 Task: Create a sub task System Test and UAT for the task  Develop a new online tool for online product reviews in the project AutoFlow , assign it to team member softage.4@softage.net and update the status of the sub task to  Completed , set the priority of the sub task to High
Action: Mouse moved to (373, 367)
Screenshot: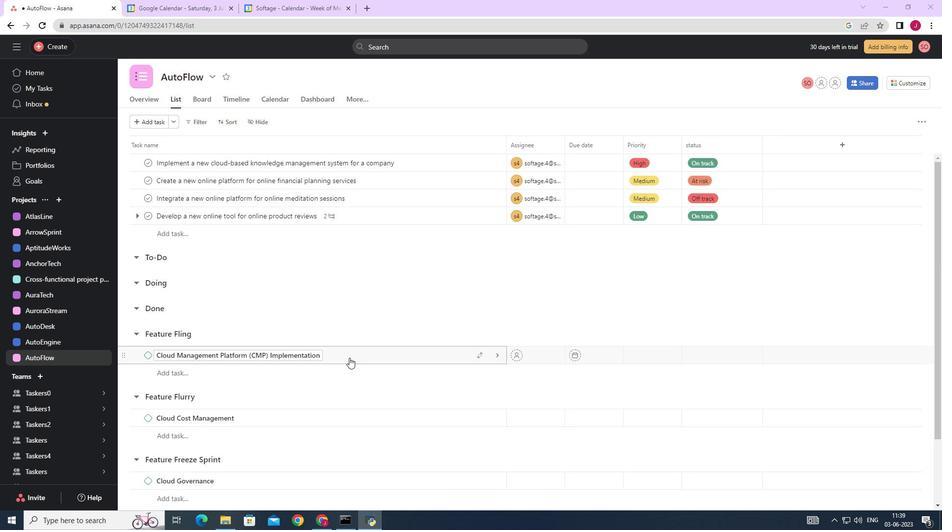 
Action: Mouse scrolled (373, 367) with delta (0, 0)
Screenshot: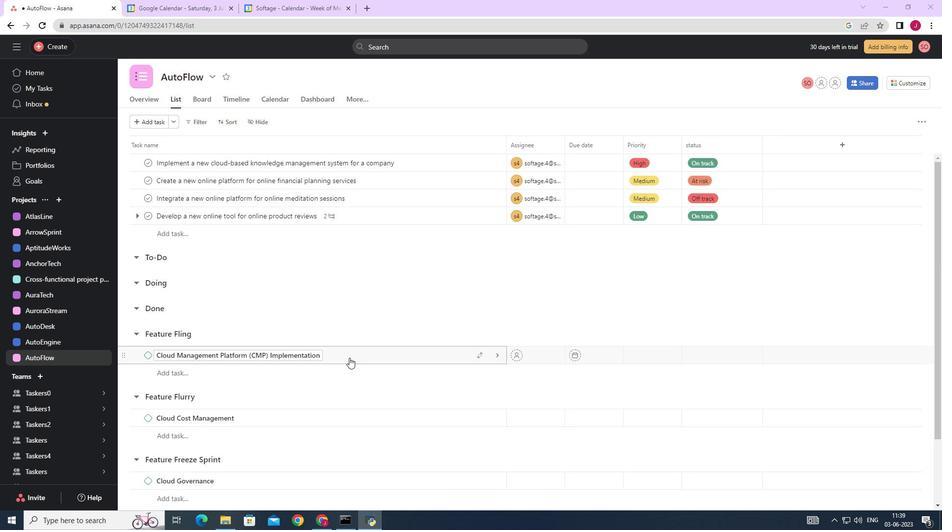 
Action: Mouse moved to (376, 369)
Screenshot: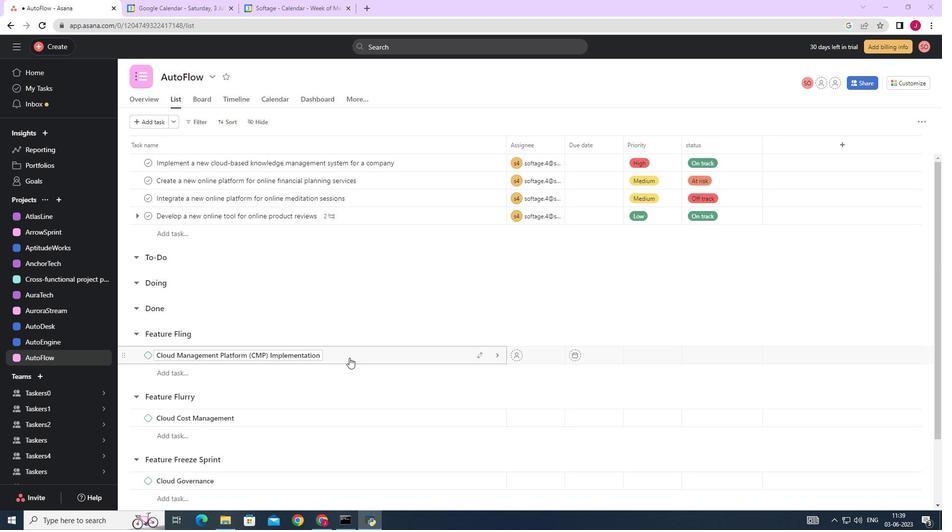 
Action: Mouse scrolled (376, 368) with delta (0, 0)
Screenshot: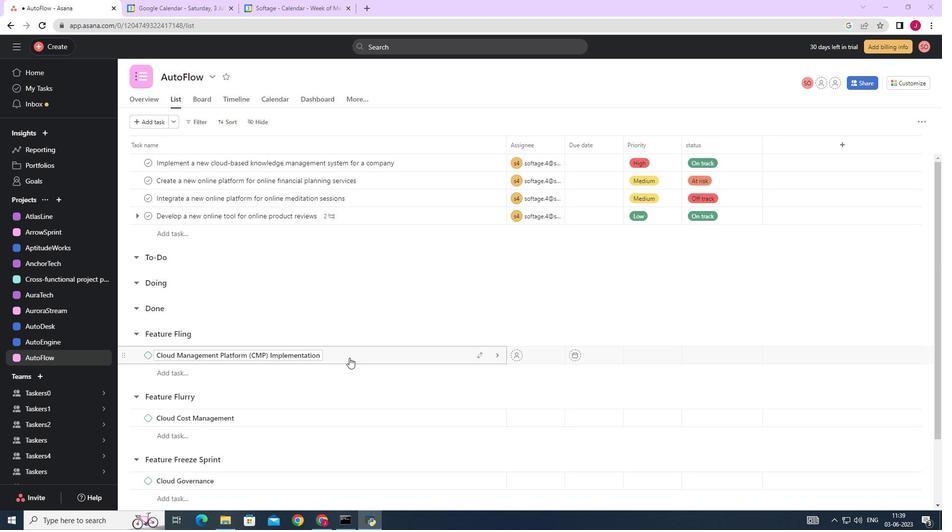 
Action: Mouse scrolled (376, 368) with delta (0, 0)
Screenshot: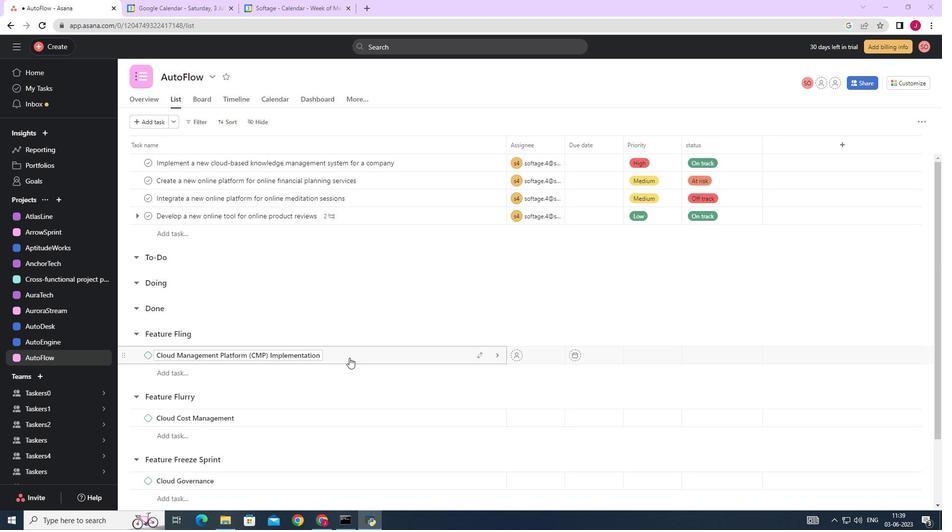 
Action: Mouse scrolled (376, 368) with delta (0, 0)
Screenshot: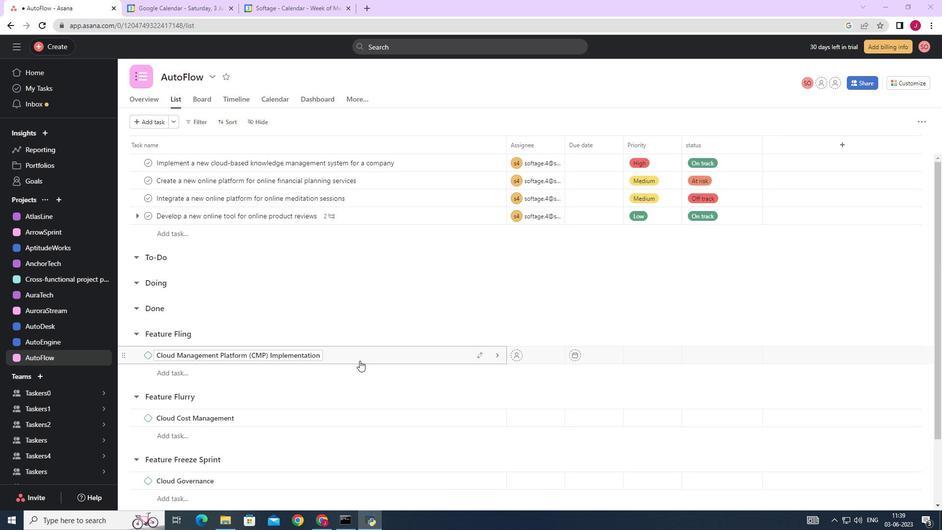 
Action: Mouse moved to (429, 347)
Screenshot: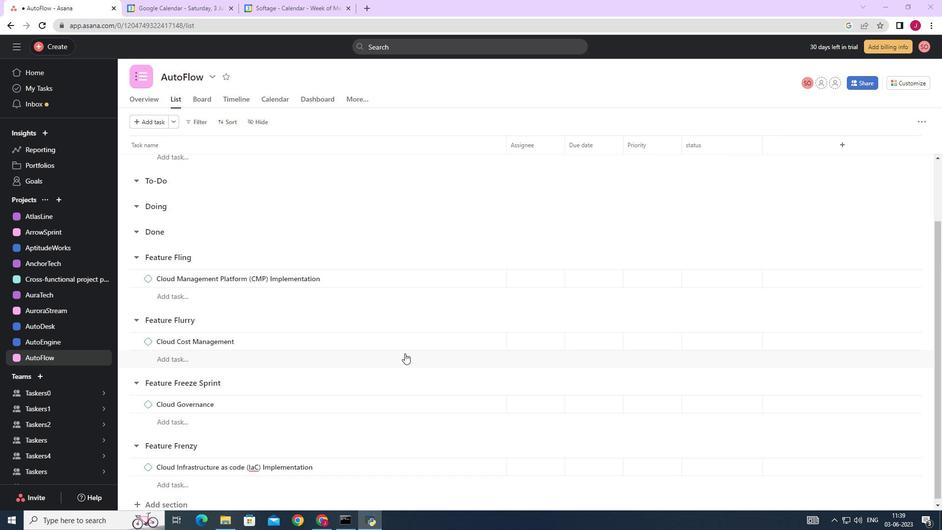 
Action: Mouse scrolled (429, 348) with delta (0, 0)
Screenshot: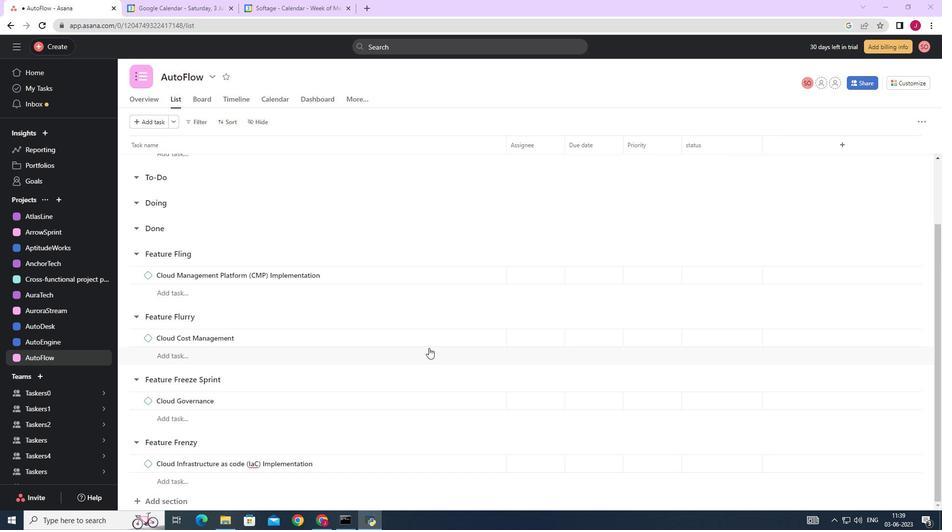 
Action: Mouse moved to (429, 347)
Screenshot: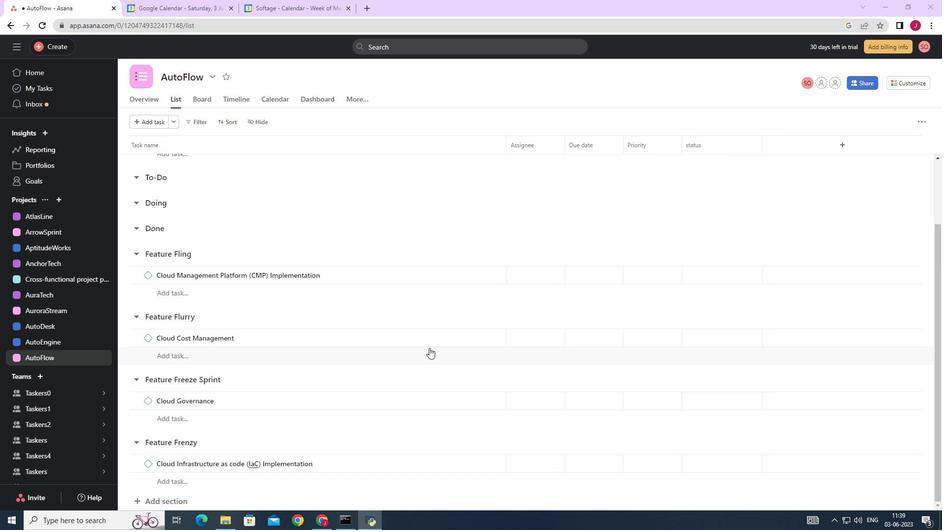 
Action: Mouse scrolled (429, 348) with delta (0, 0)
Screenshot: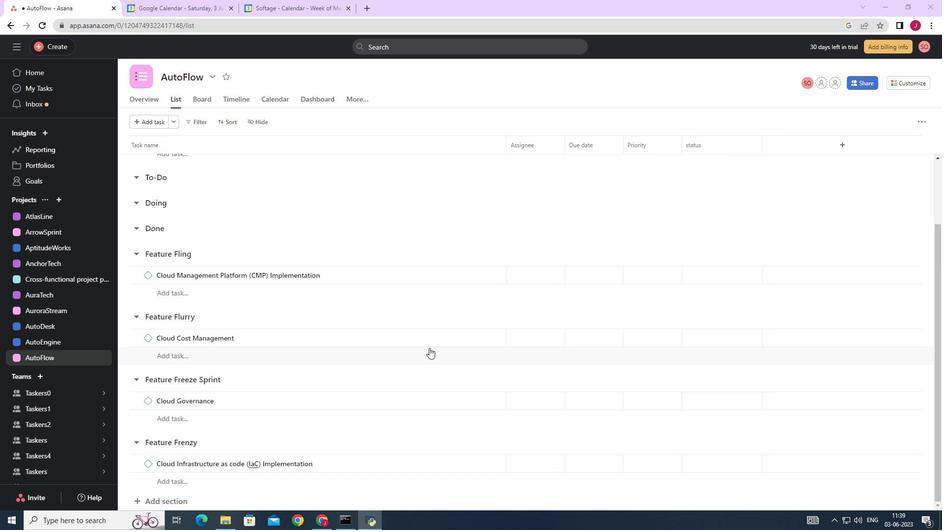 
Action: Mouse moved to (421, 343)
Screenshot: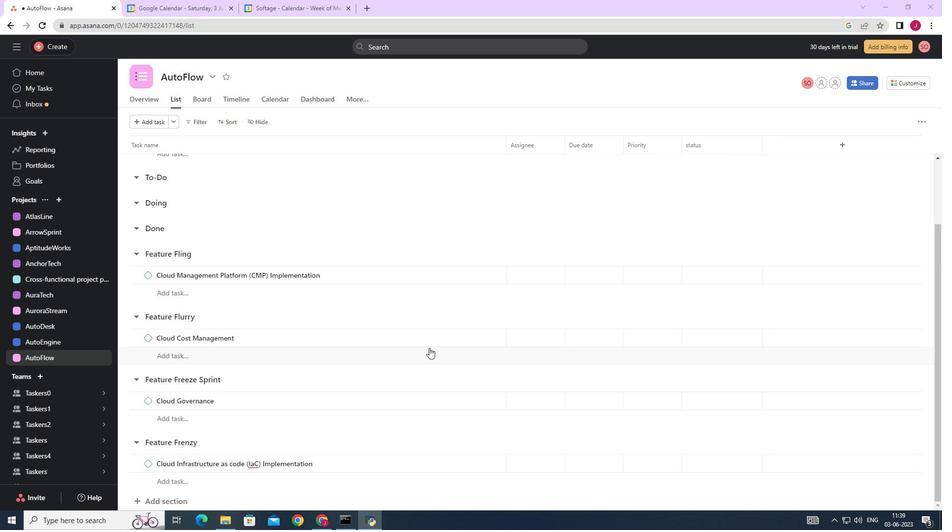 
Action: Mouse scrolled (422, 344) with delta (0, 0)
Screenshot: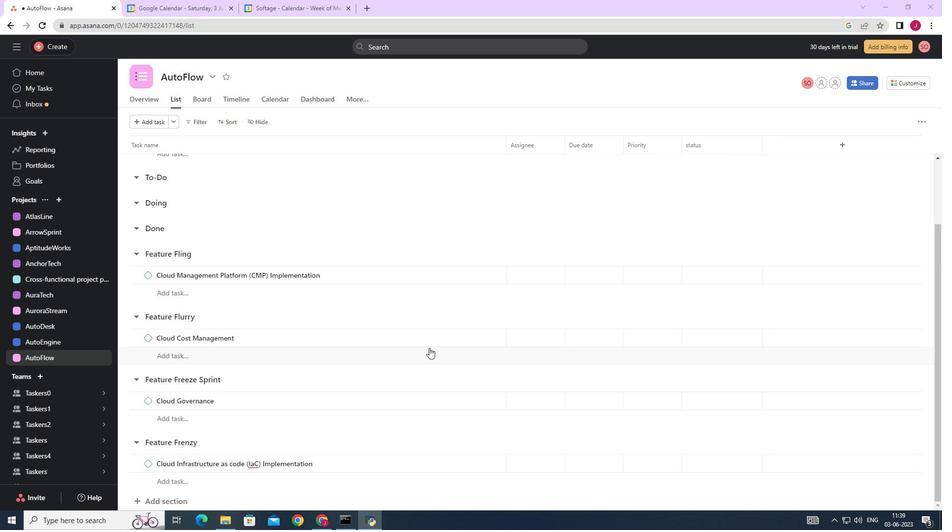 
Action: Mouse moved to (457, 216)
Screenshot: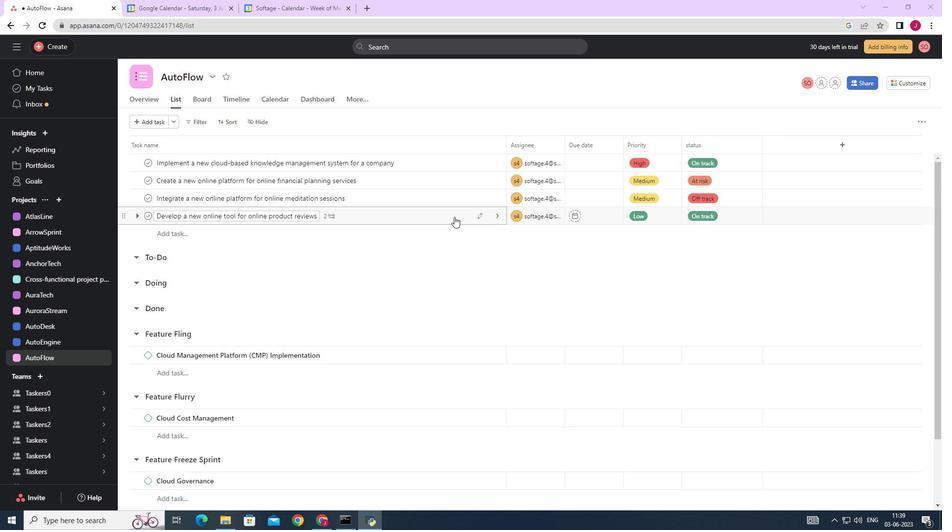 
Action: Mouse pressed left at (457, 216)
Screenshot: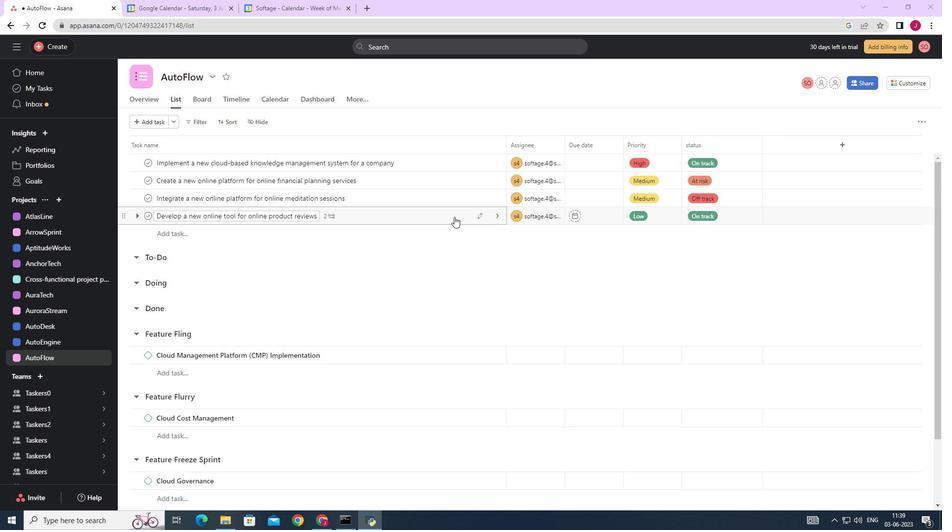 
Action: Mouse moved to (764, 336)
Screenshot: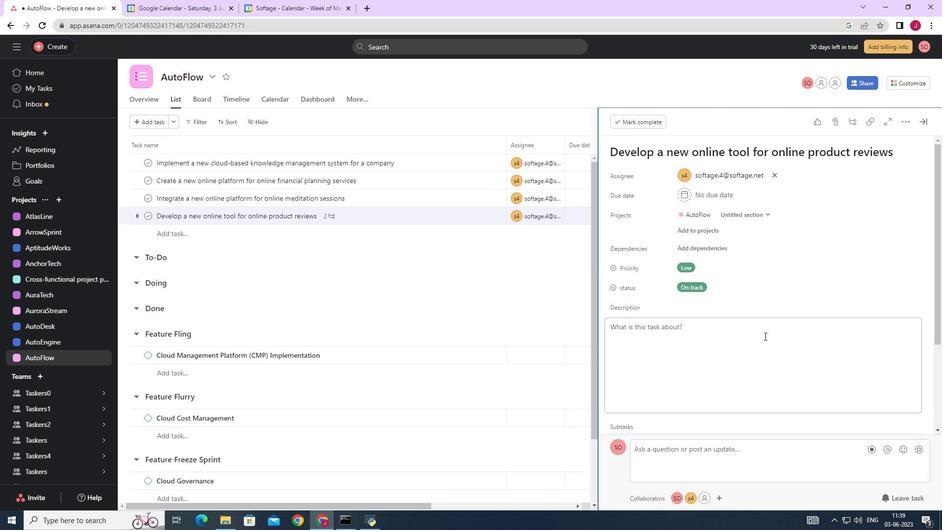 
Action: Mouse scrolled (764, 335) with delta (0, 0)
Screenshot: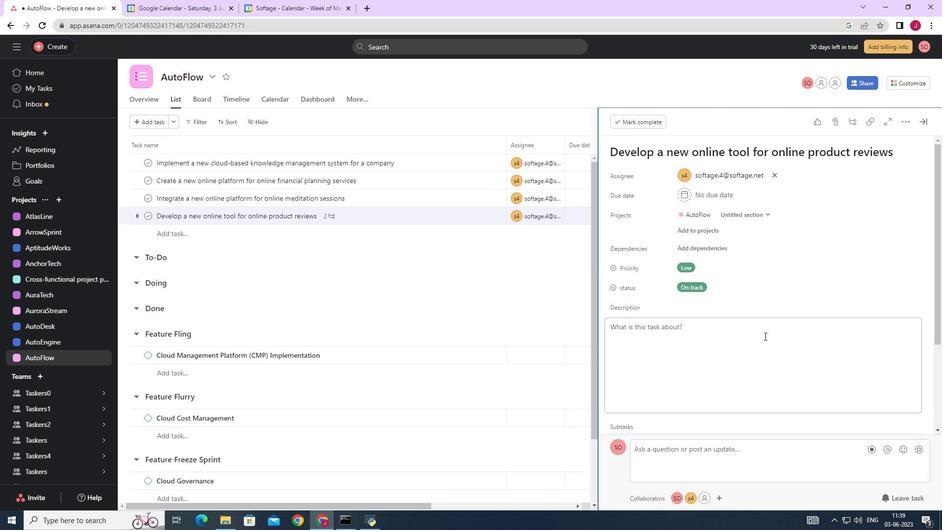 
Action: Mouse moved to (764, 337)
Screenshot: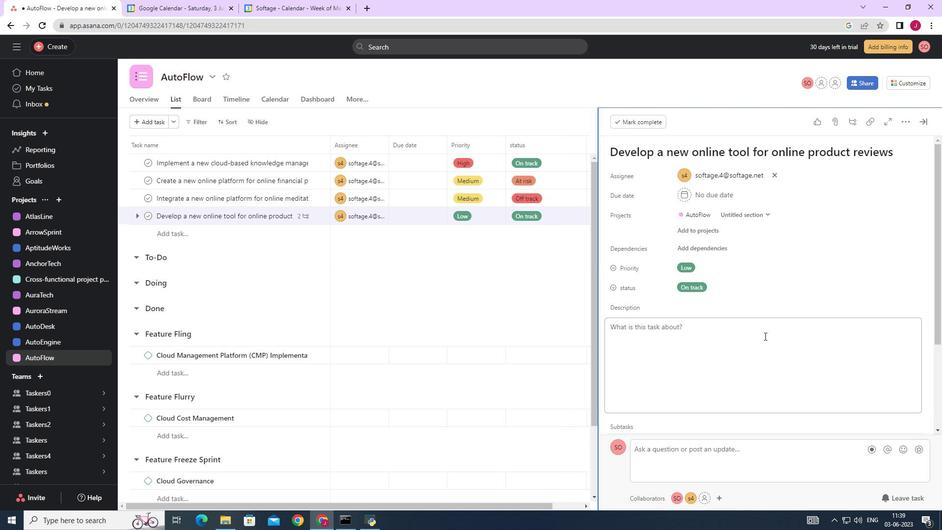 
Action: Mouse scrolled (764, 336) with delta (0, 0)
Screenshot: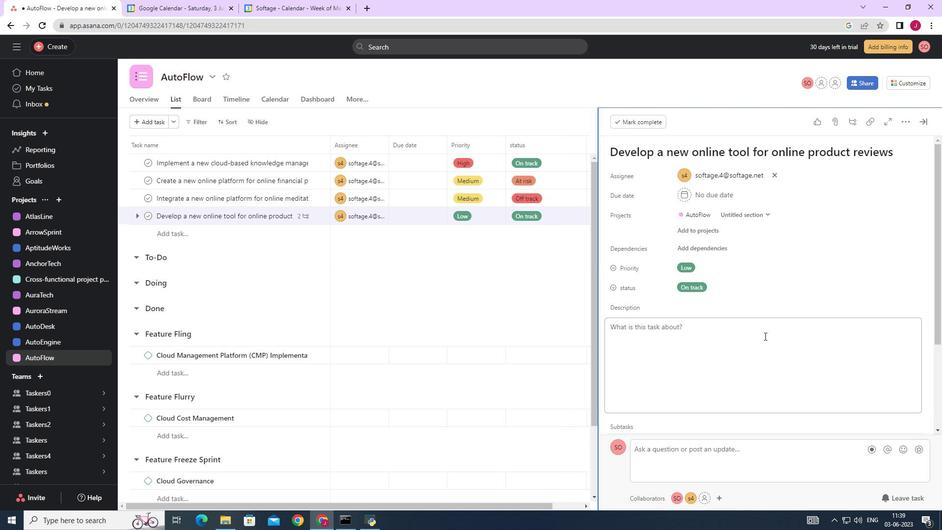 
Action: Mouse moved to (763, 338)
Screenshot: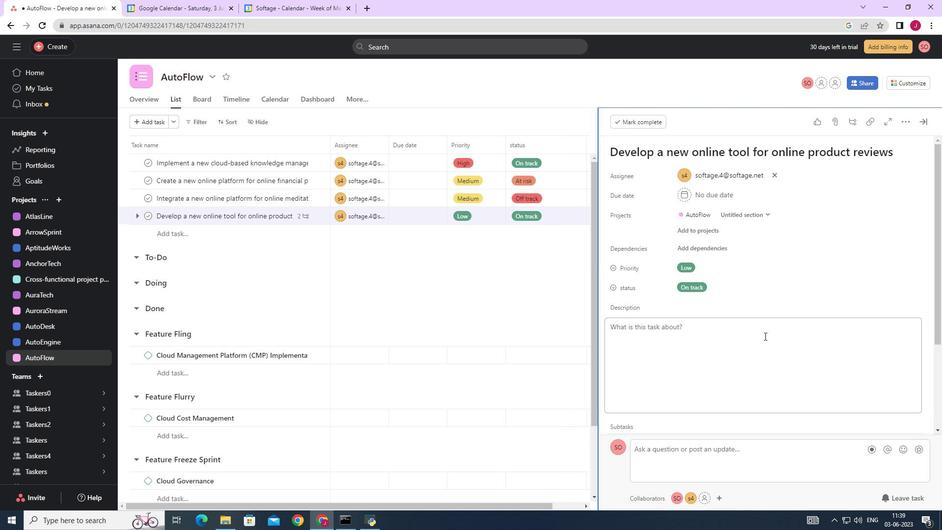 
Action: Mouse scrolled (763, 337) with delta (0, 0)
Screenshot: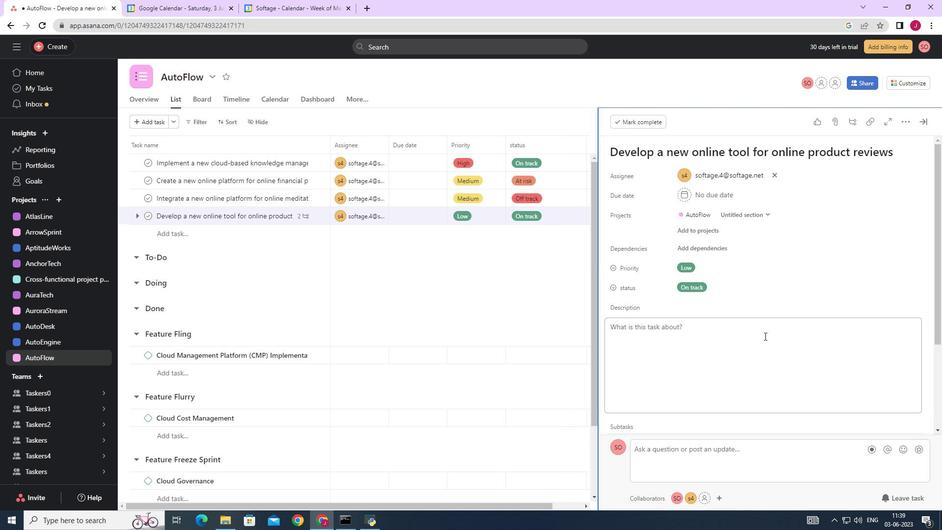
Action: Mouse scrolled (763, 337) with delta (0, 0)
Screenshot: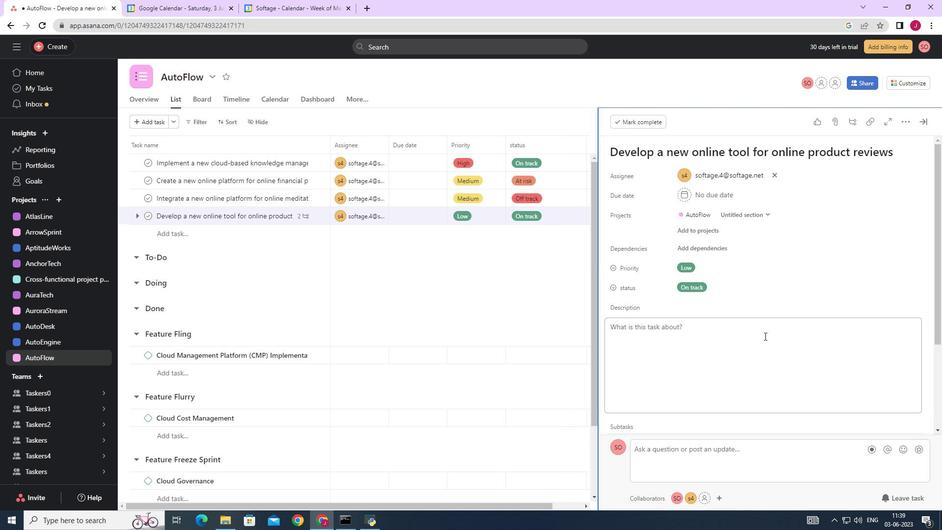 
Action: Mouse moved to (646, 362)
Screenshot: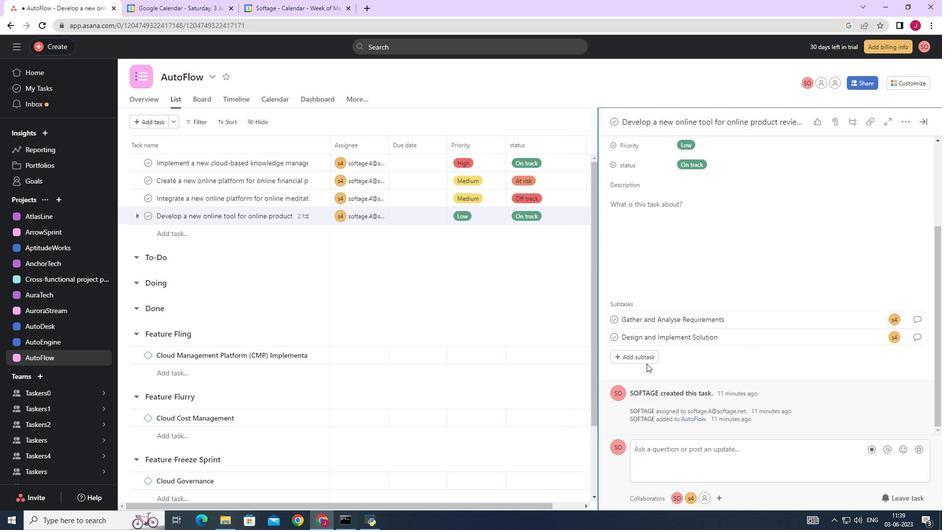 
Action: Mouse pressed left at (646, 362)
Screenshot: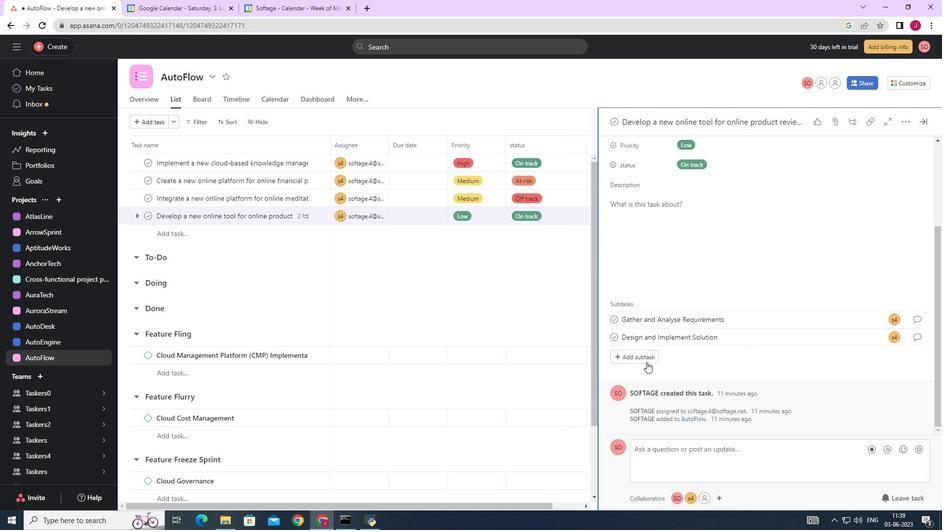 
Action: Key pressed <Key.caps_lock>S<Key.caps_lock>ystem<Key.space><Key.caps_lock>T<Key.caps_lock>est<Key.space>and<Key.space><Key.caps_lock>UAT
Screenshot: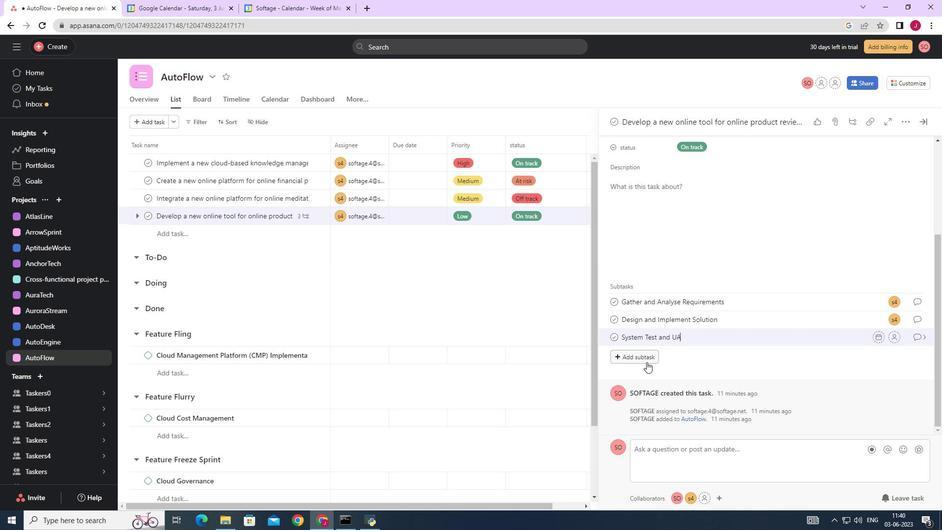 
Action: Mouse moved to (895, 339)
Screenshot: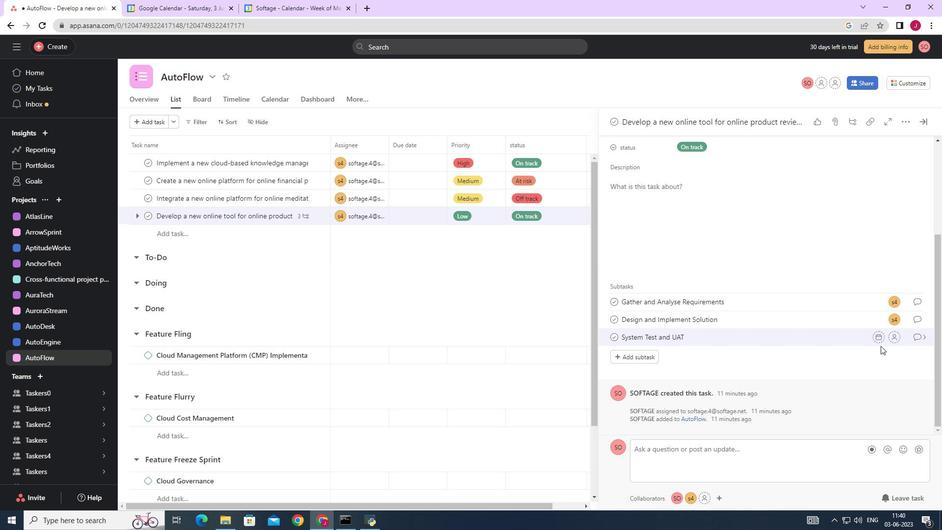 
Action: Mouse pressed left at (895, 339)
Screenshot: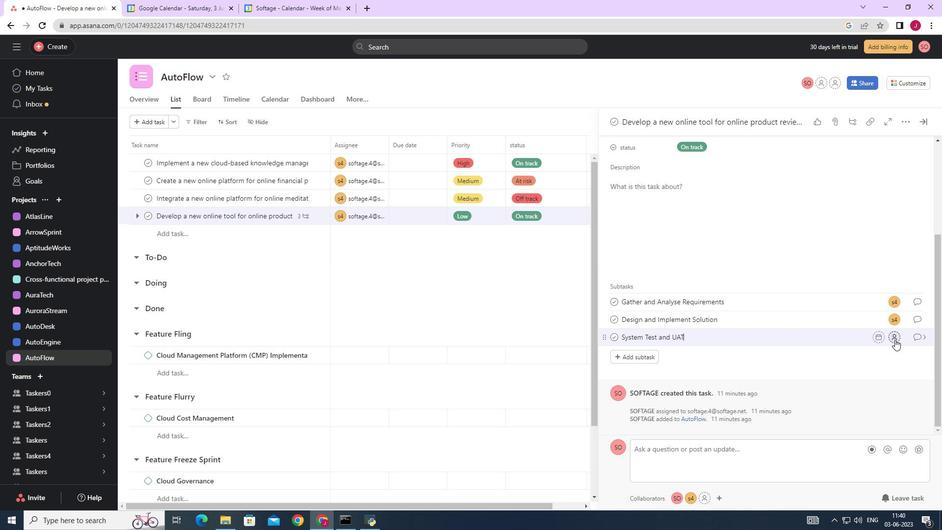 
Action: Mouse moved to (867, 343)
Screenshot: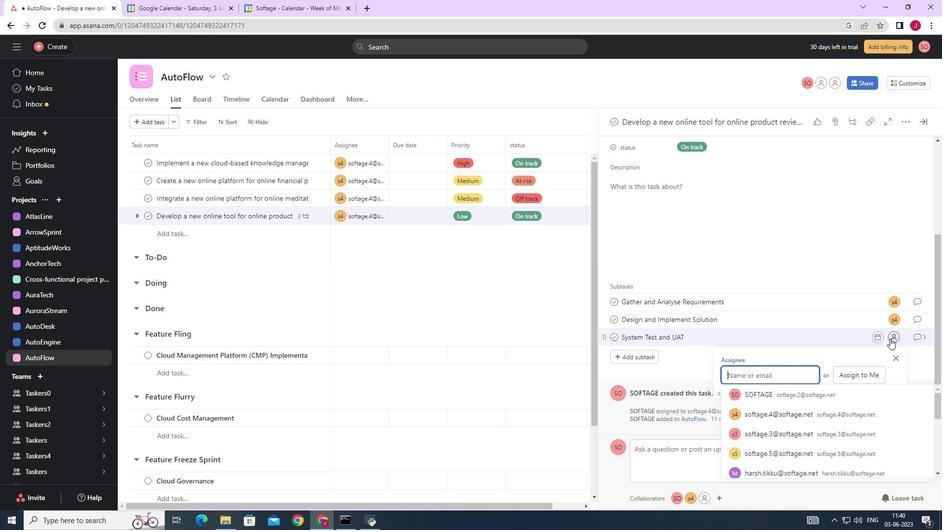 
Action: Key pressed SOFTAGE.4
Screenshot: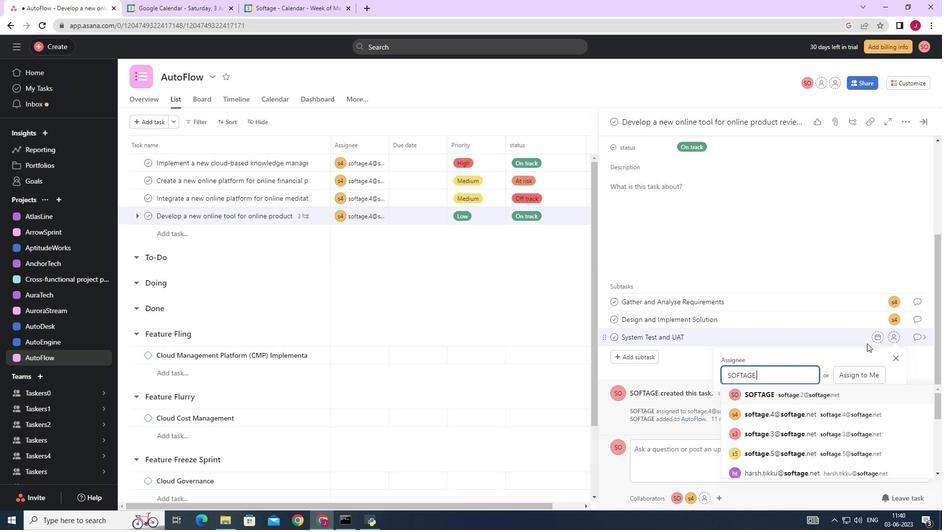
Action: Mouse moved to (806, 394)
Screenshot: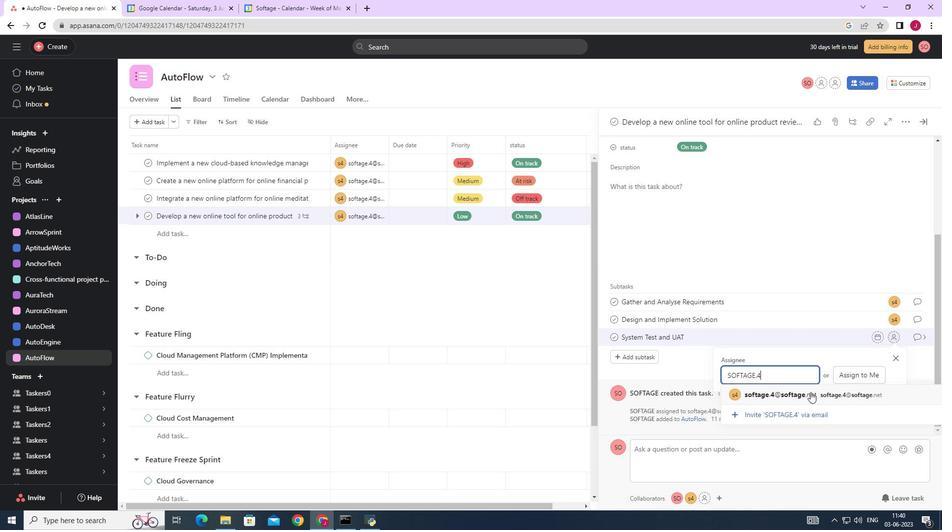 
Action: Mouse pressed left at (806, 394)
Screenshot: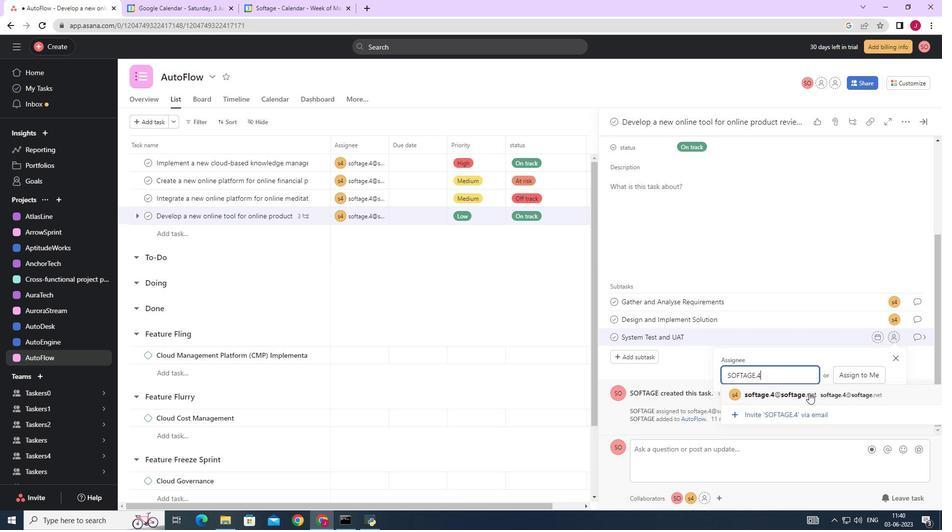 
Action: Mouse moved to (916, 338)
Screenshot: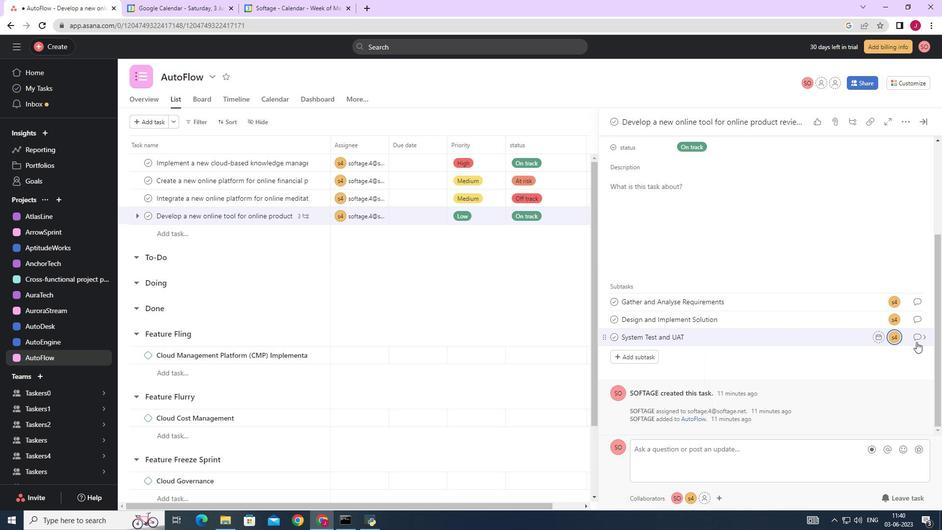 
Action: Mouse pressed left at (916, 338)
Screenshot: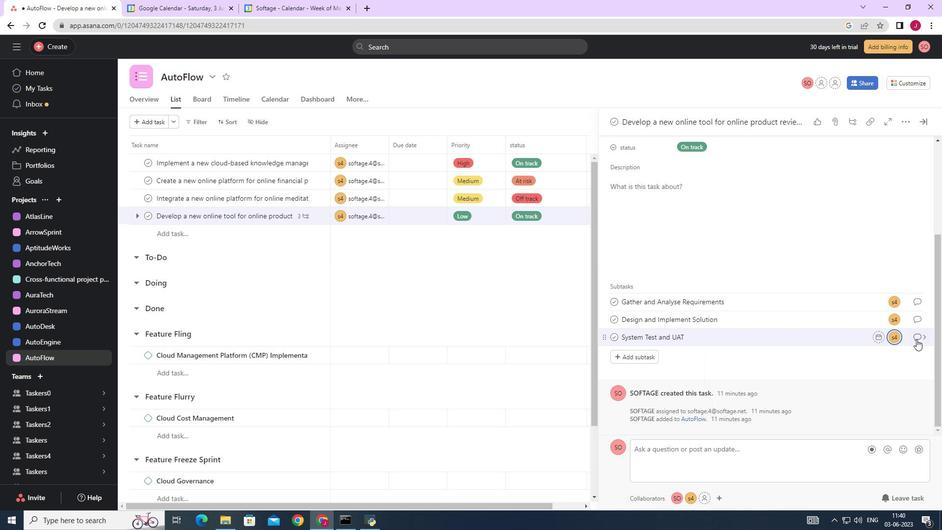 
Action: Mouse moved to (661, 259)
Screenshot: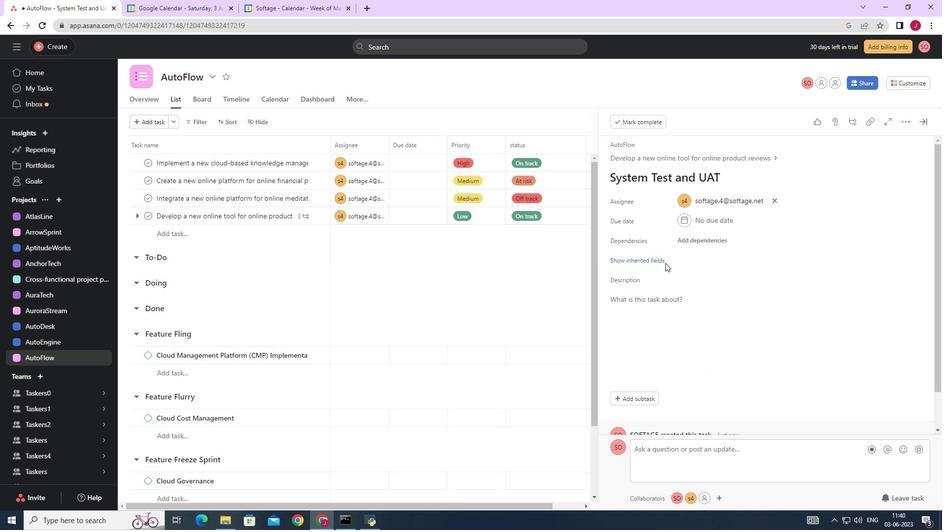 
Action: Mouse pressed left at (661, 259)
Screenshot: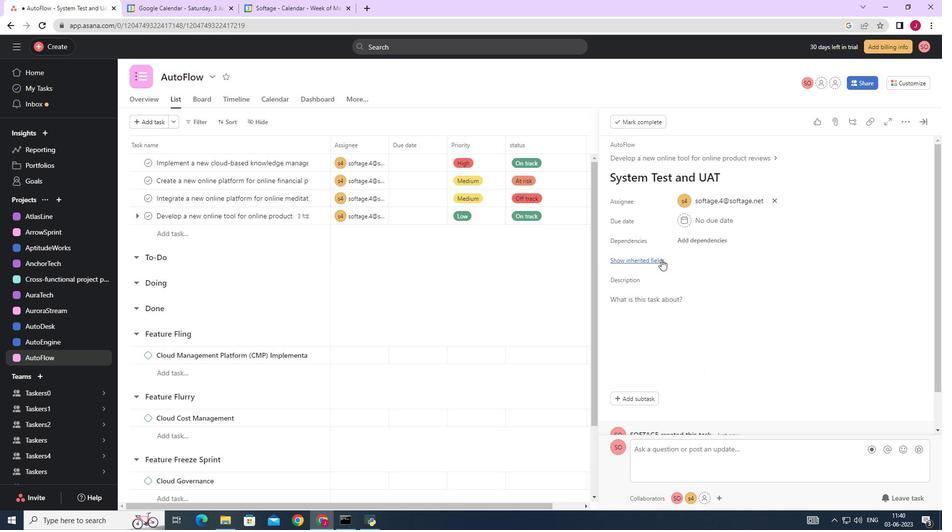 
Action: Mouse moved to (678, 280)
Screenshot: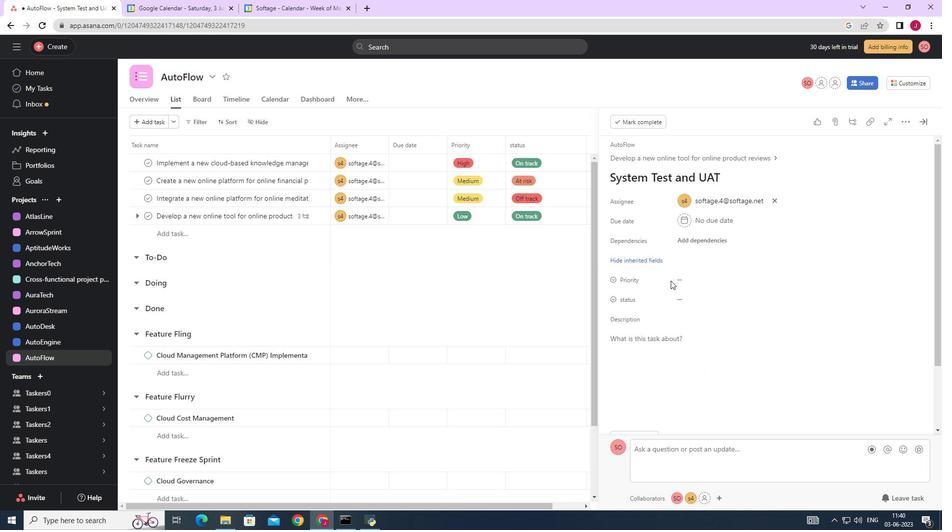 
Action: Mouse pressed left at (678, 280)
Screenshot: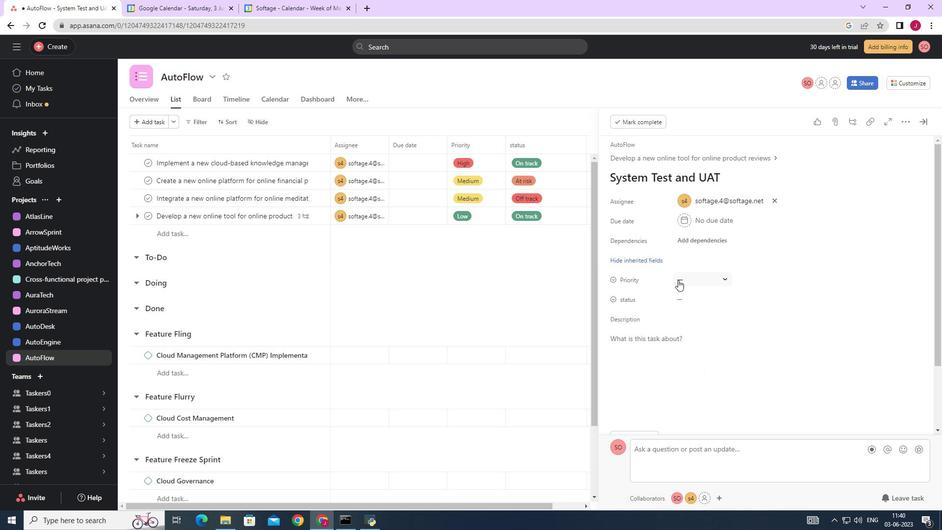 
Action: Mouse moved to (705, 314)
Screenshot: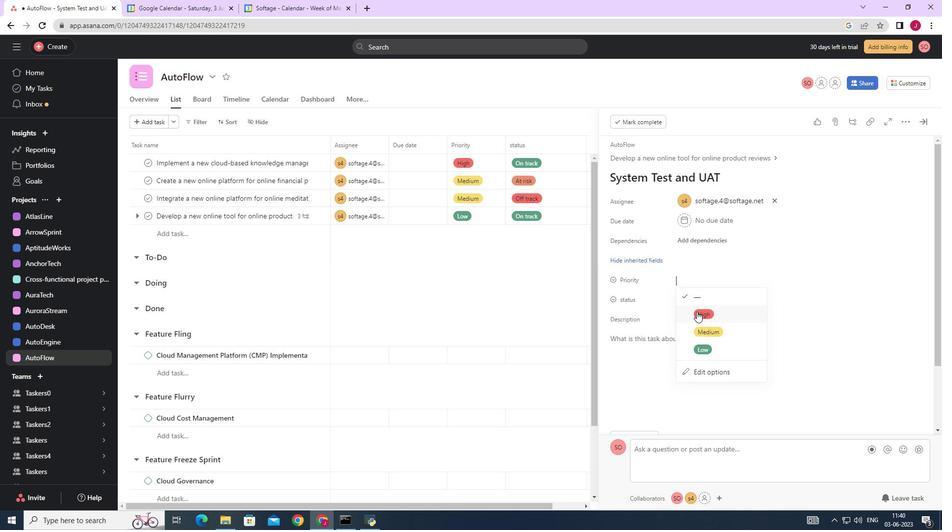 
Action: Mouse pressed left at (705, 314)
Screenshot: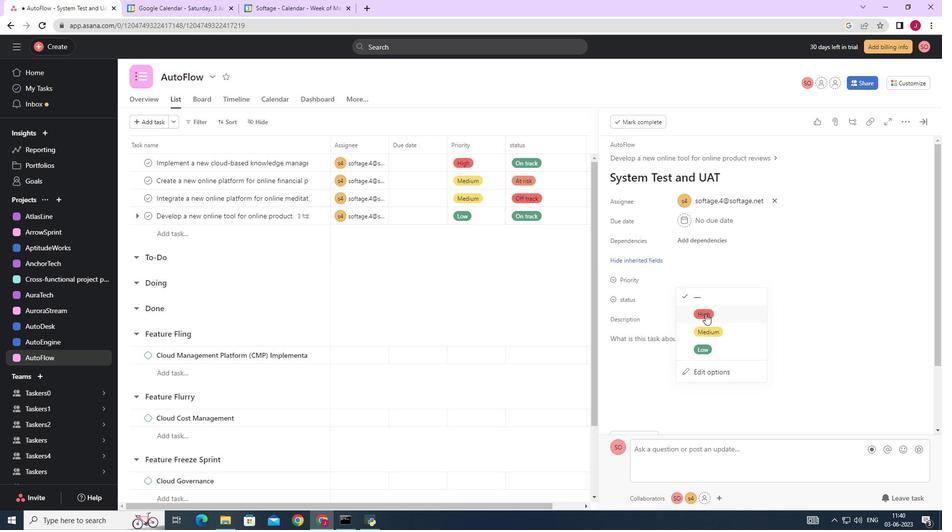 
Action: Mouse moved to (693, 303)
Screenshot: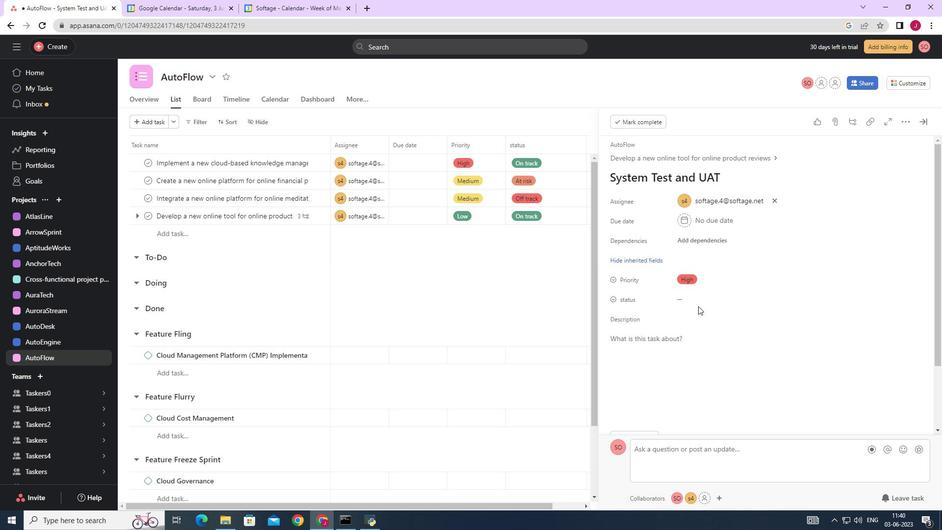 
Action: Mouse pressed left at (693, 303)
Screenshot: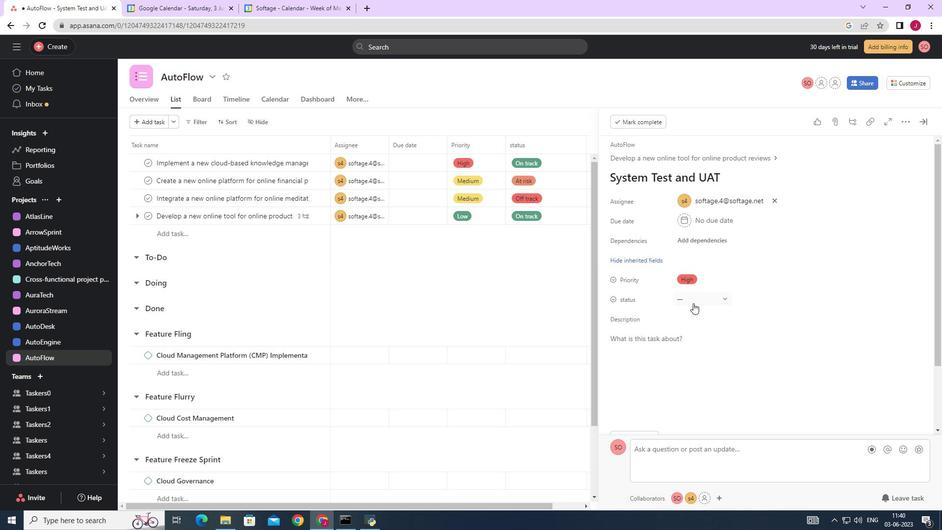 
Action: Mouse moved to (713, 386)
Screenshot: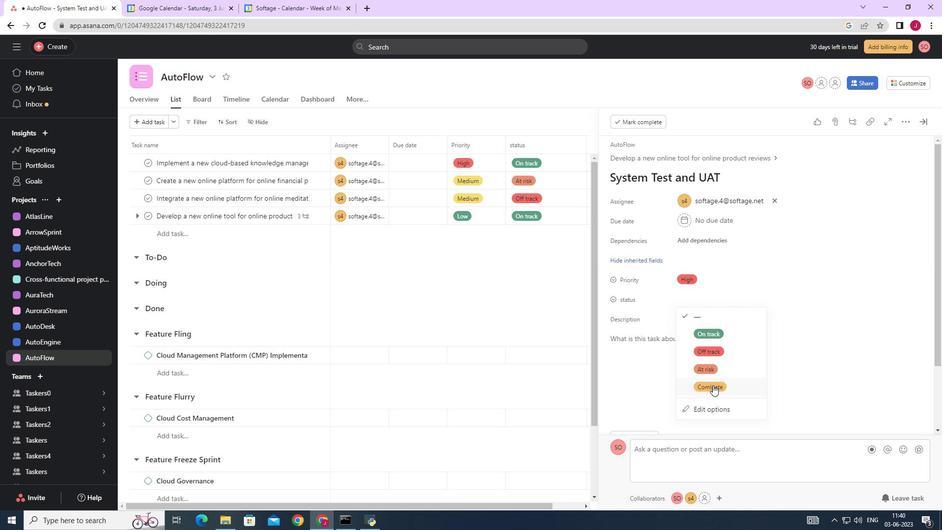 
Action: Mouse pressed left at (713, 386)
Screenshot: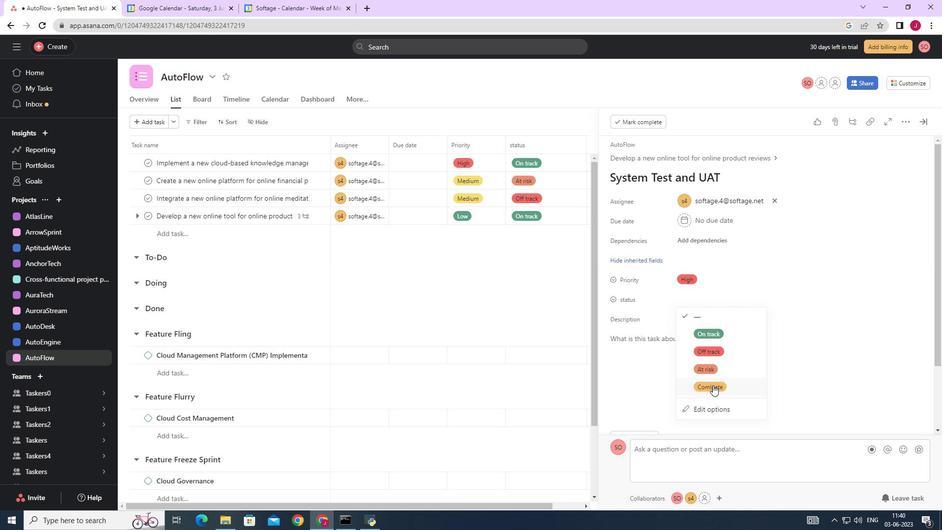 
Action: Mouse moved to (925, 121)
Screenshot: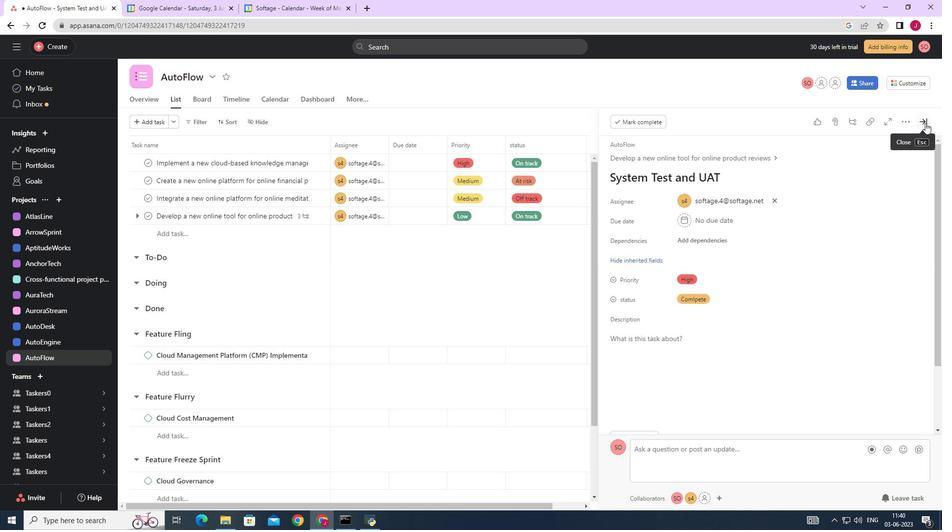 
Action: Mouse pressed left at (925, 121)
Screenshot: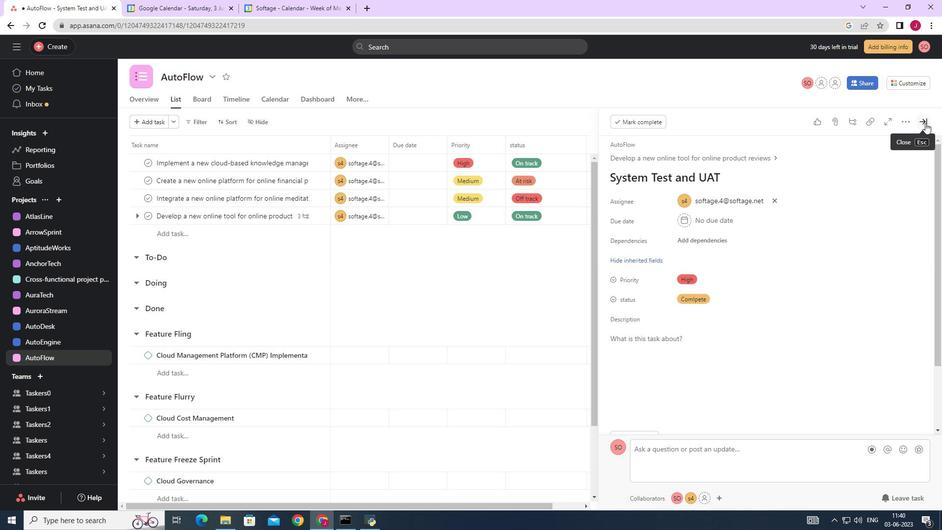 
Action: Mouse moved to (872, 138)
Screenshot: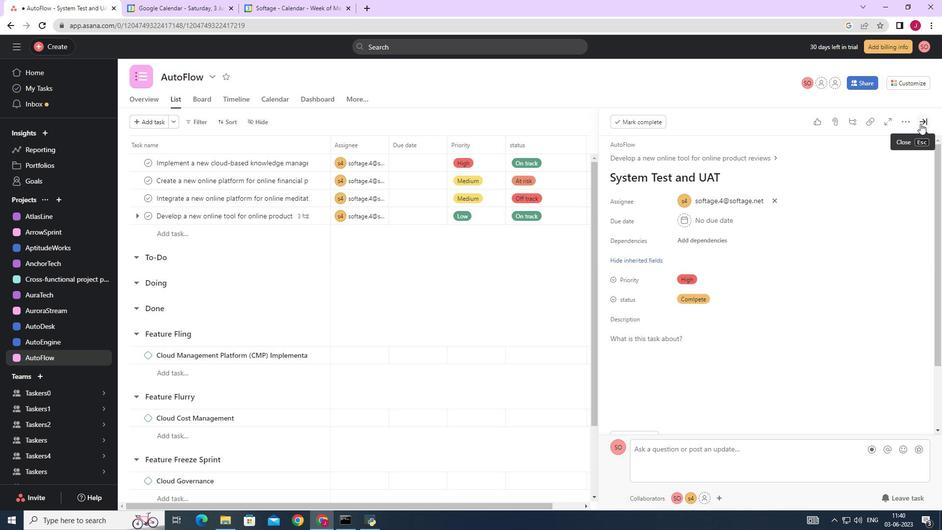 
